 Task: Search for specific events in the calendar using the search panel.
Action: Mouse moved to (16, 59)
Screenshot: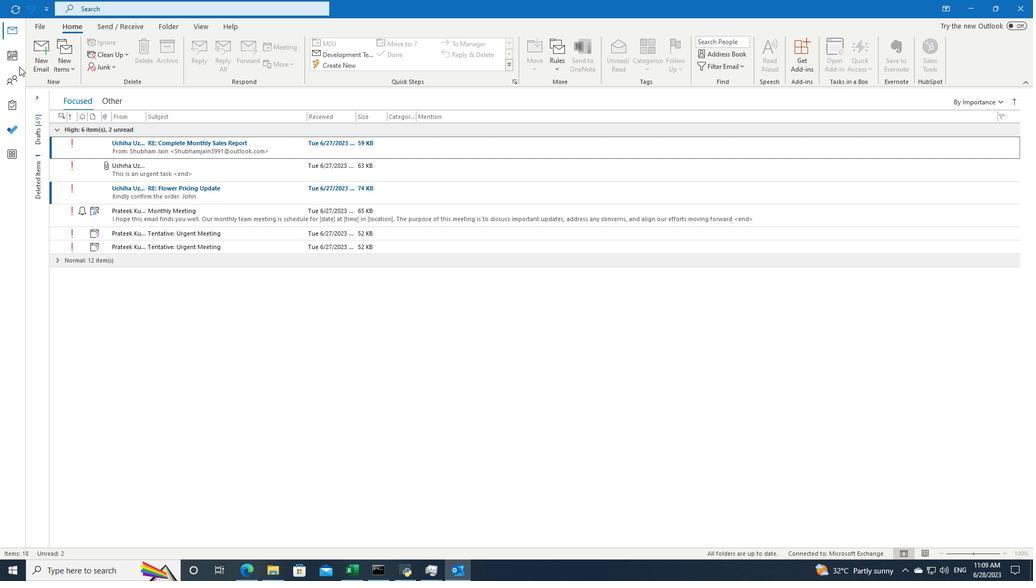 
Action: Mouse pressed left at (16, 59)
Screenshot: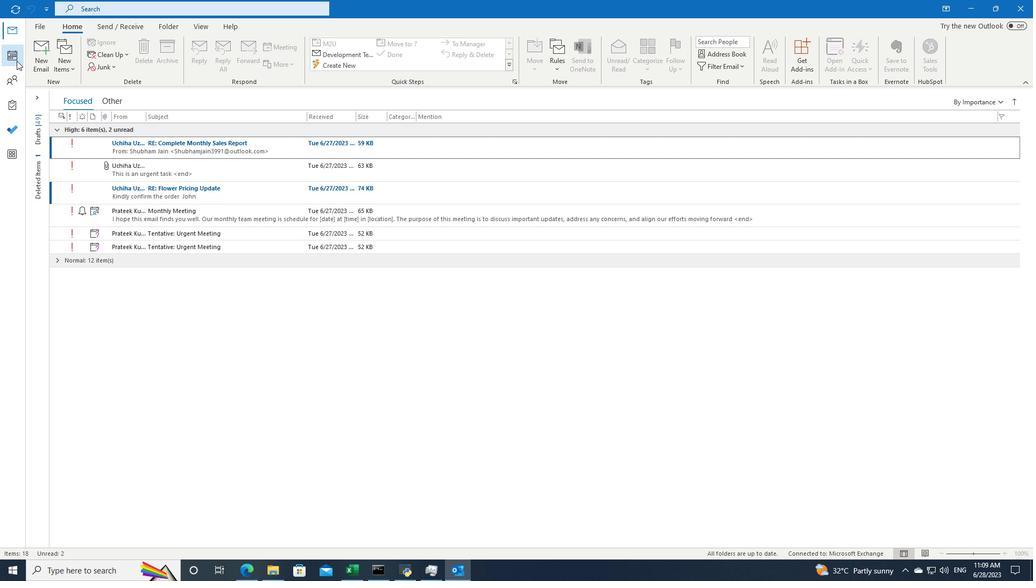 
Action: Mouse moved to (283, 9)
Screenshot: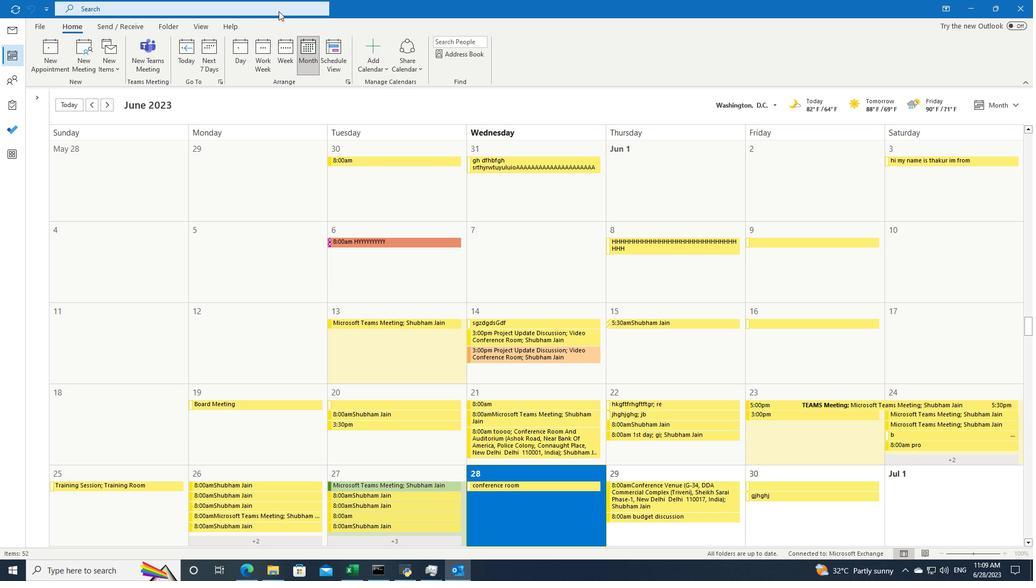 
Action: Mouse pressed left at (283, 9)
Screenshot: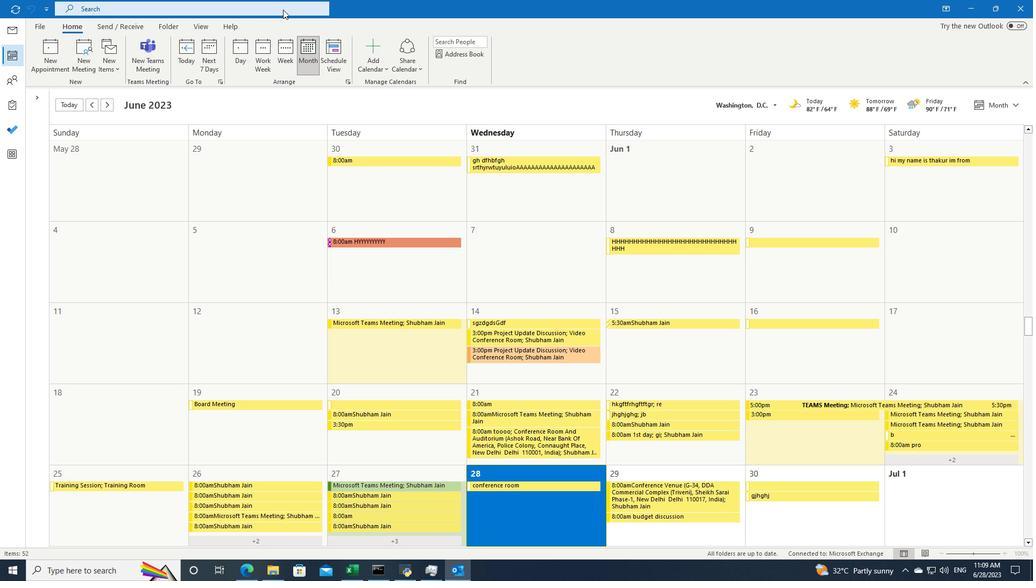 
Action: Mouse moved to (361, 8)
Screenshot: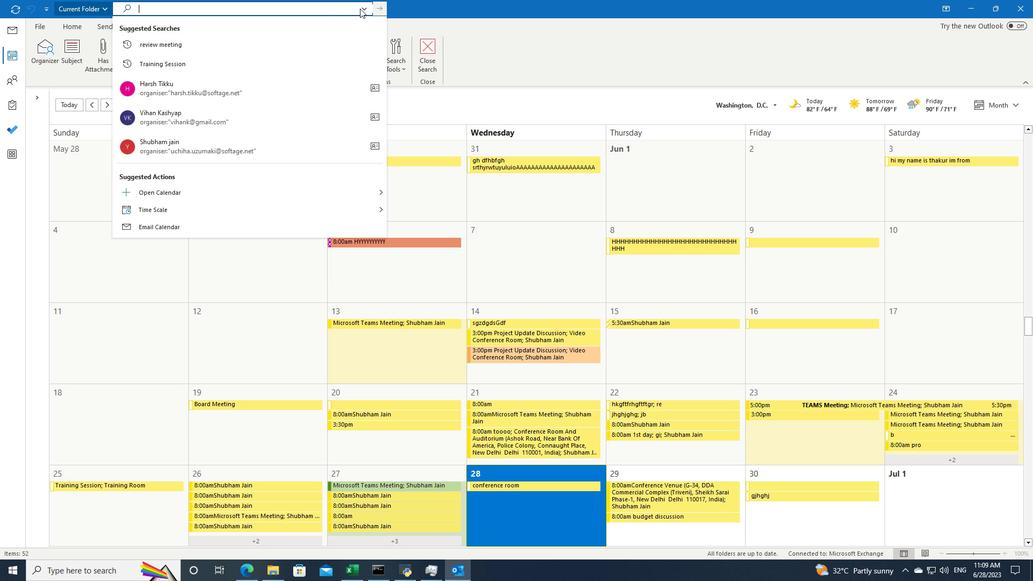 
Action: Mouse pressed left at (361, 8)
Screenshot: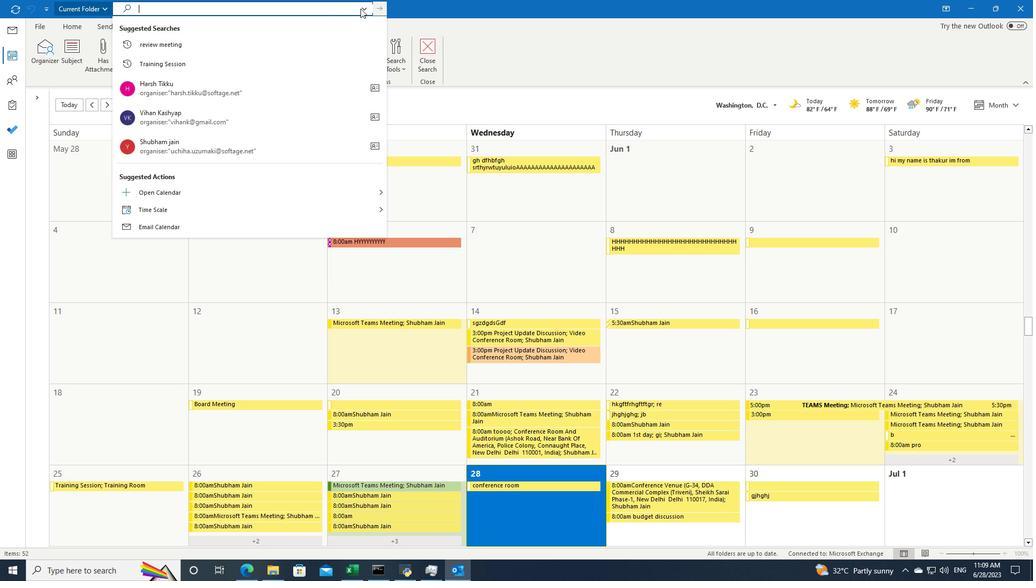 
Action: Mouse moved to (371, 166)
Screenshot: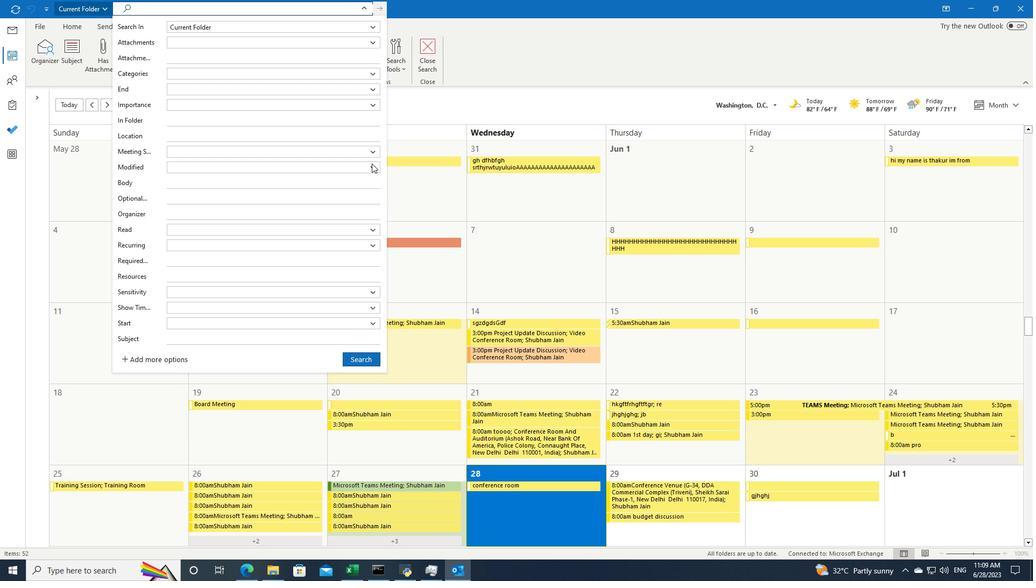 
Action: Mouse pressed left at (371, 166)
Screenshot: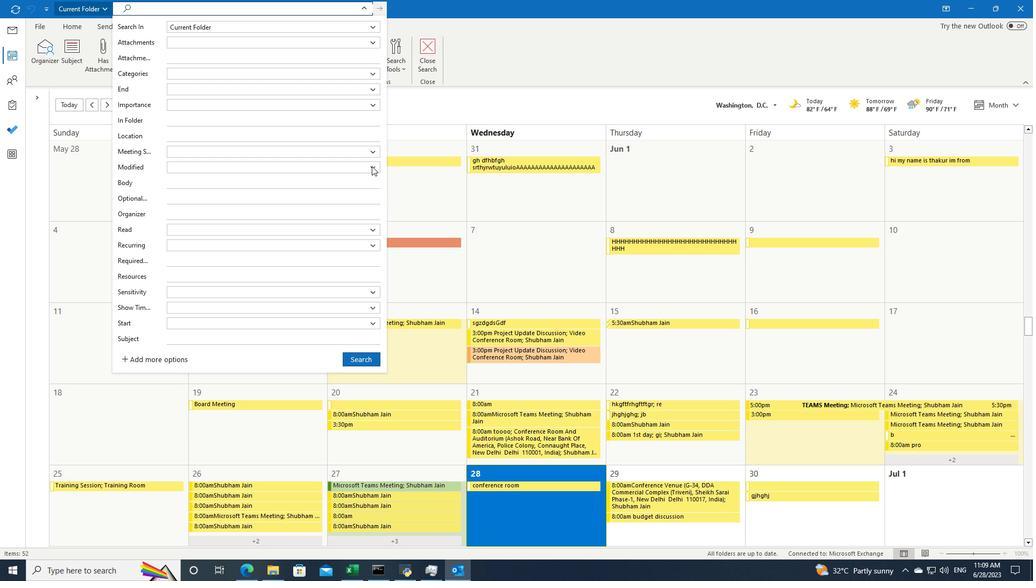 
Action: Mouse moved to (340, 184)
Screenshot: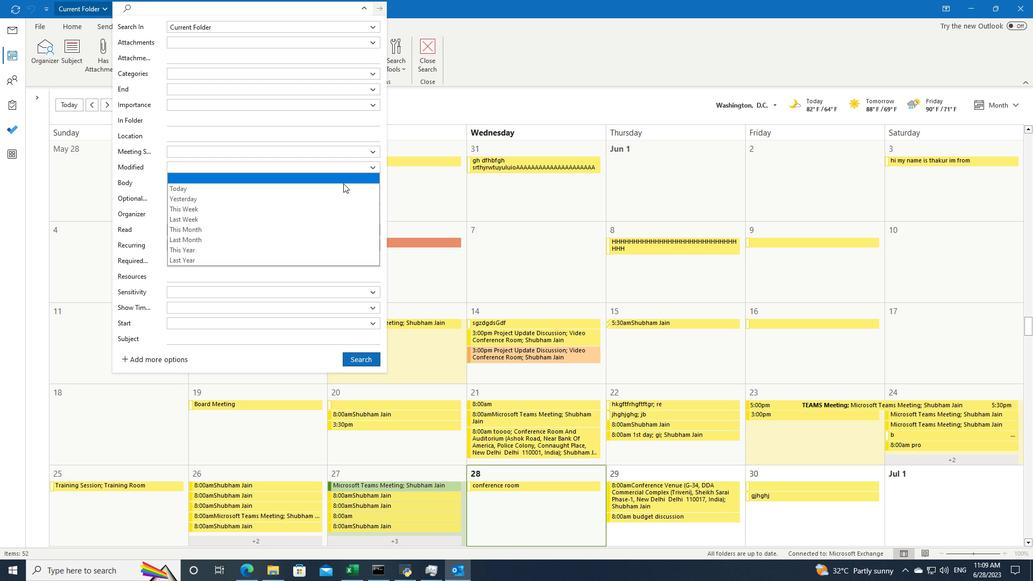 
Action: Mouse pressed left at (340, 184)
Screenshot: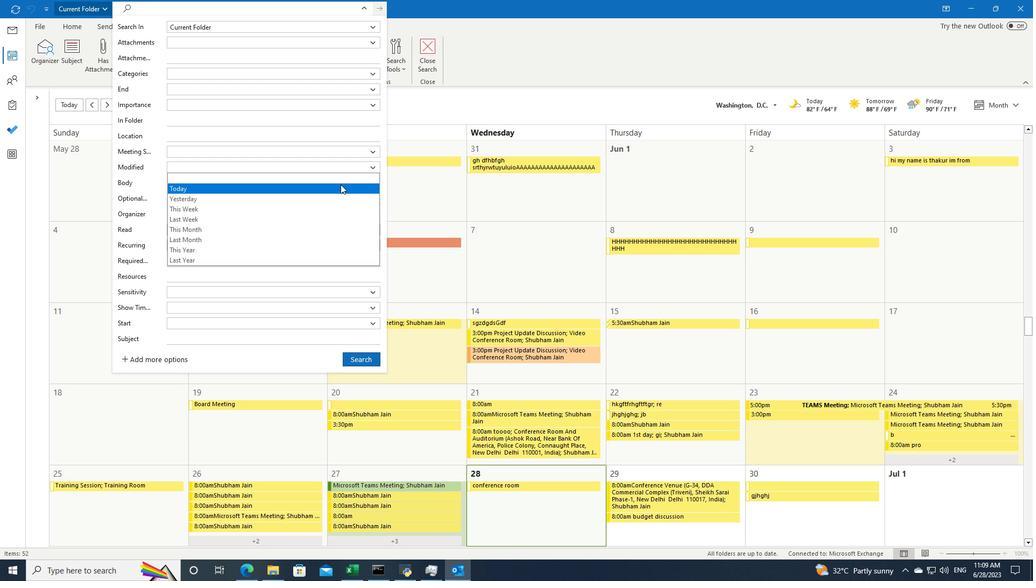 
Action: Mouse moved to (369, 361)
Screenshot: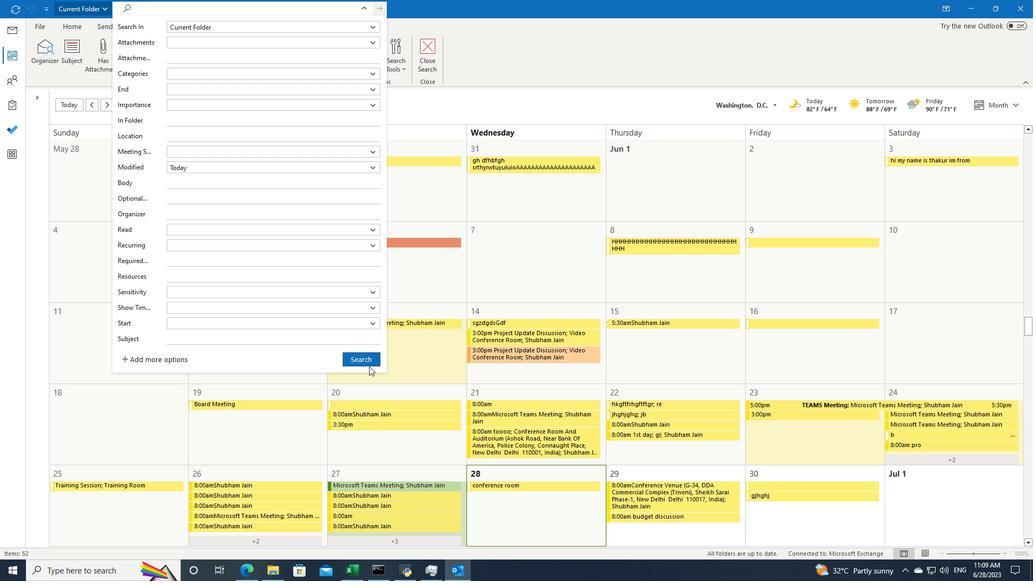 
Action: Mouse pressed left at (369, 361)
Screenshot: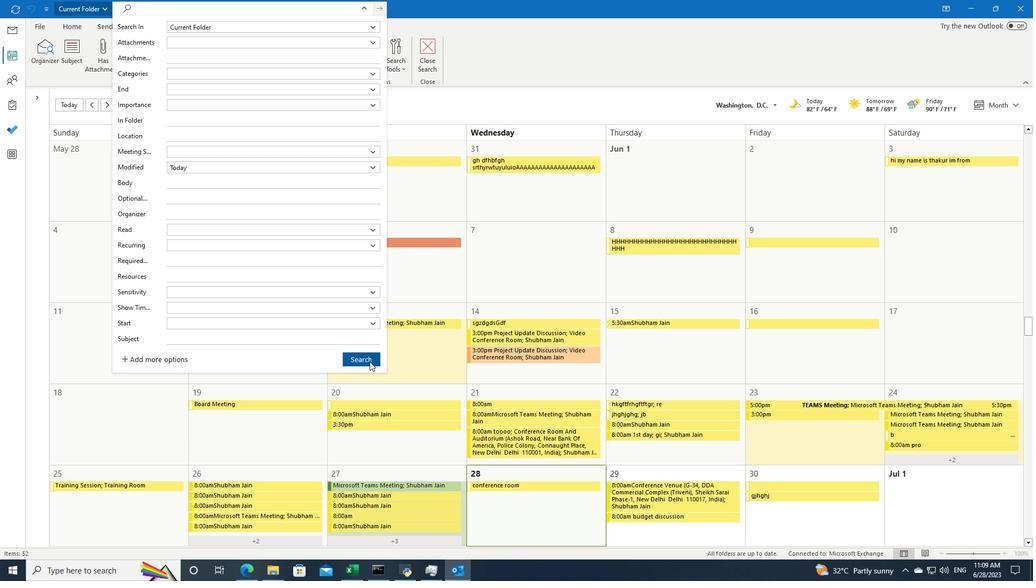 
